 Task: Create a due date automation trigger when advanced on, on the tuesday of the week before a card is due add checklist with all checklists complete at 11:00 AM.
Action: Mouse moved to (863, 265)
Screenshot: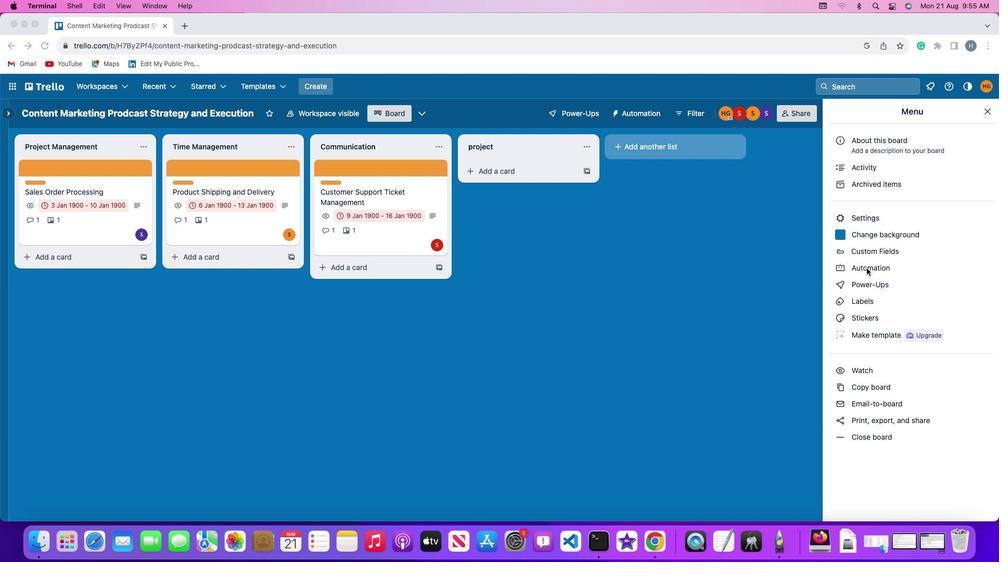 
Action: Mouse pressed left at (863, 265)
Screenshot: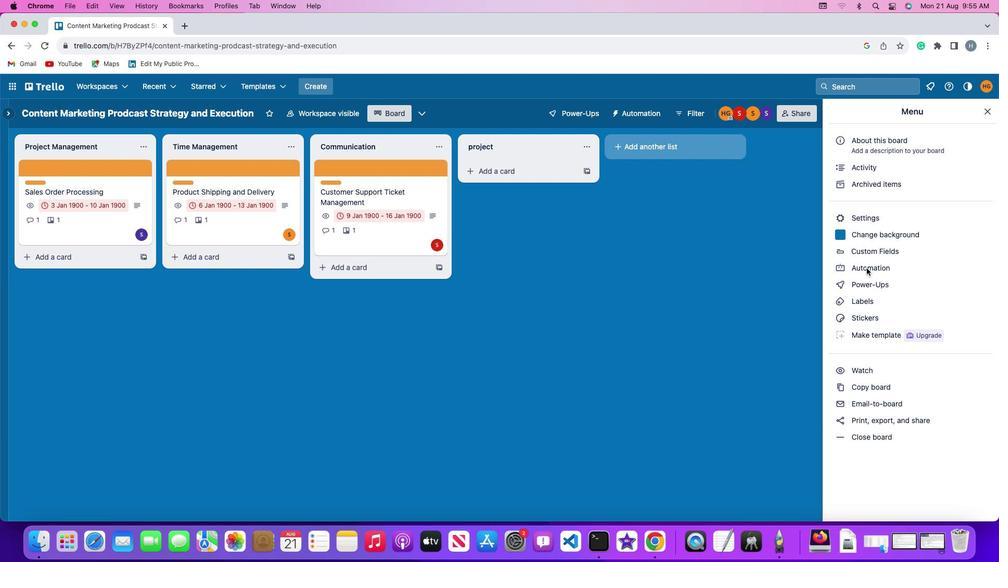 
Action: Mouse pressed left at (863, 265)
Screenshot: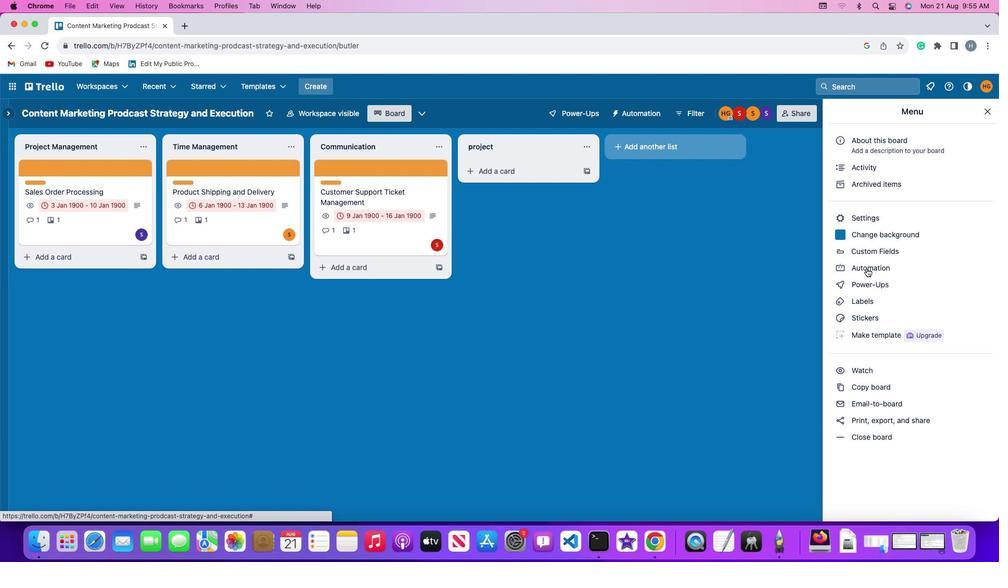 
Action: Mouse moved to (57, 242)
Screenshot: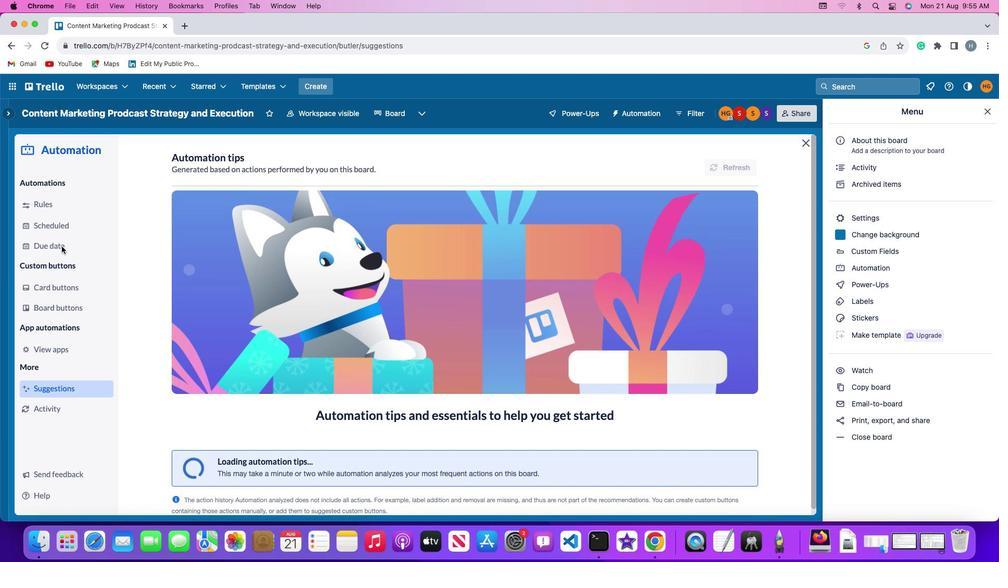 
Action: Mouse pressed left at (57, 242)
Screenshot: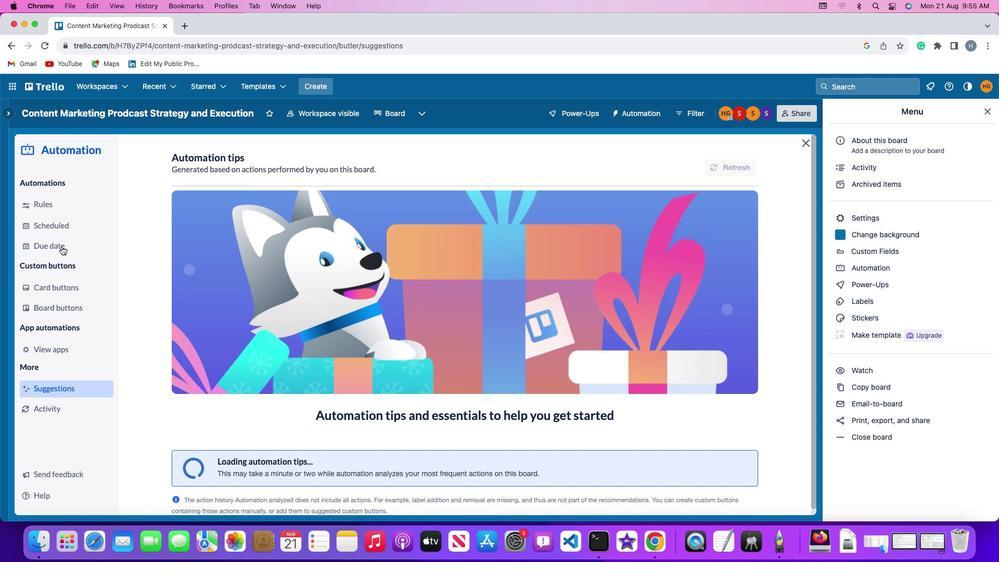 
Action: Mouse moved to (705, 155)
Screenshot: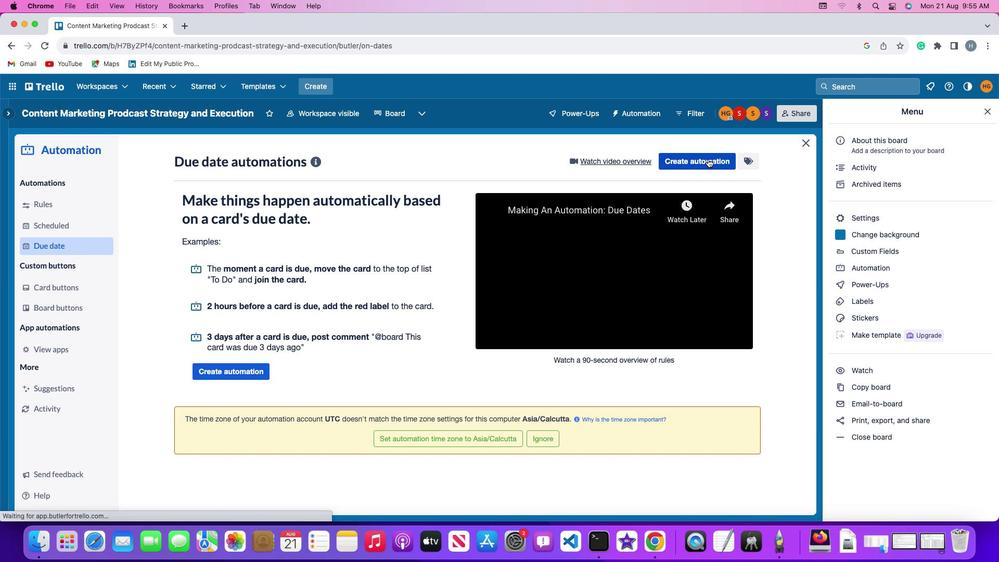 
Action: Mouse pressed left at (705, 155)
Screenshot: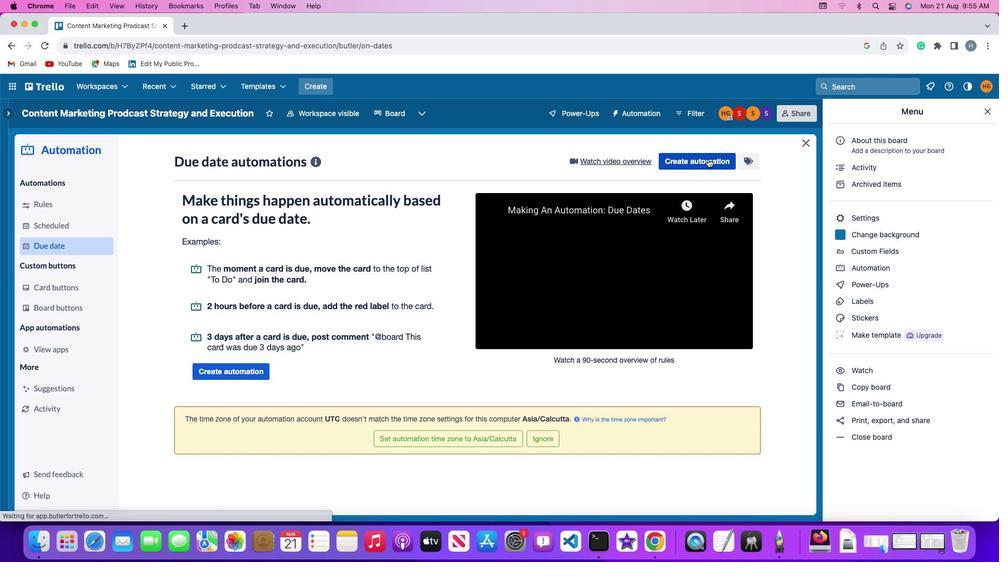 
Action: Mouse moved to (199, 256)
Screenshot: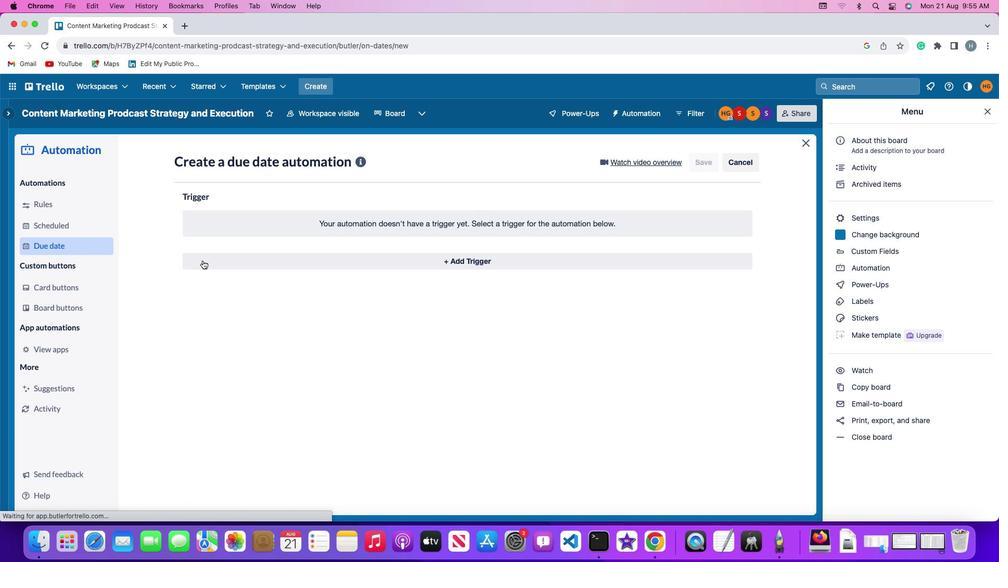 
Action: Mouse pressed left at (199, 256)
Screenshot: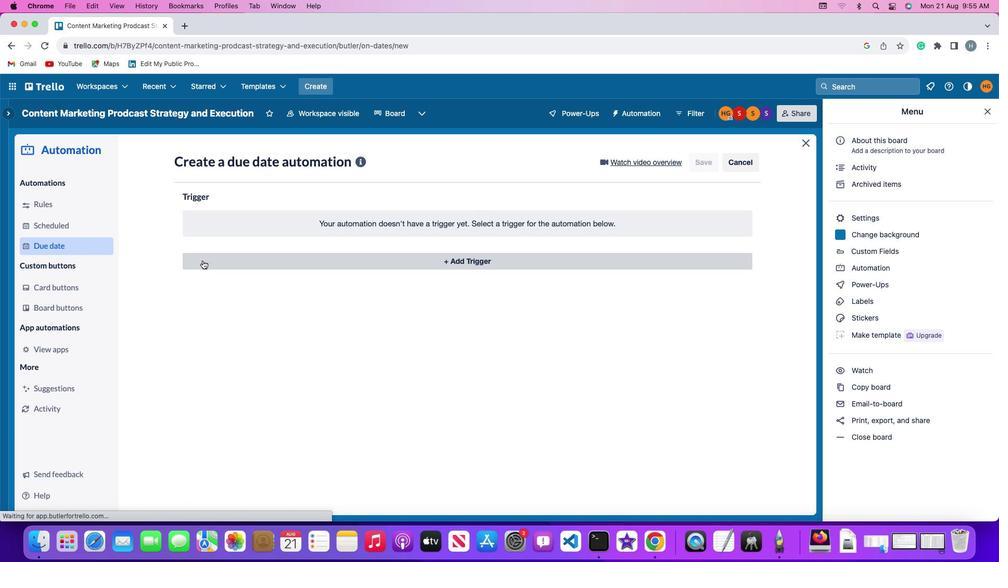 
Action: Mouse moved to (220, 446)
Screenshot: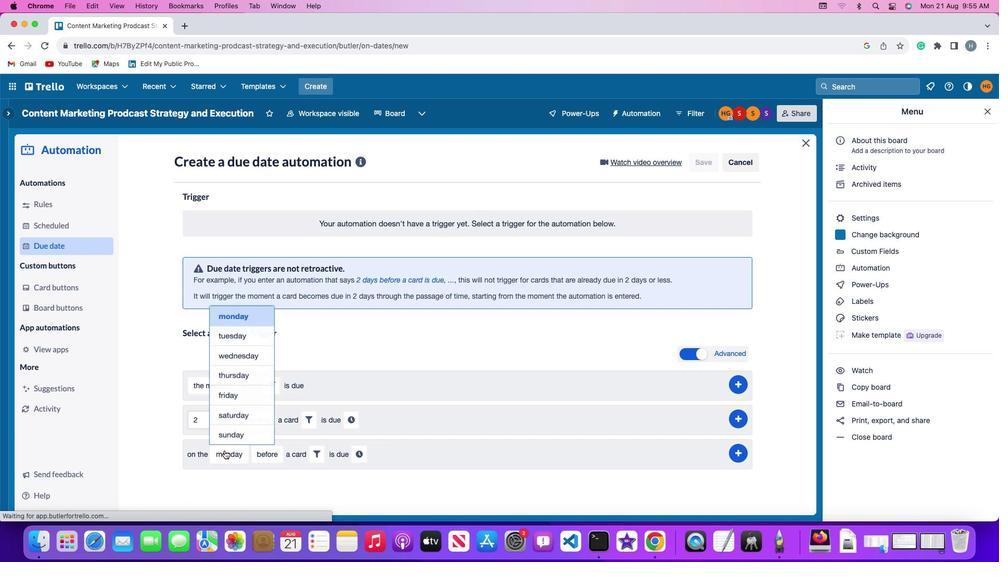 
Action: Mouse pressed left at (220, 446)
Screenshot: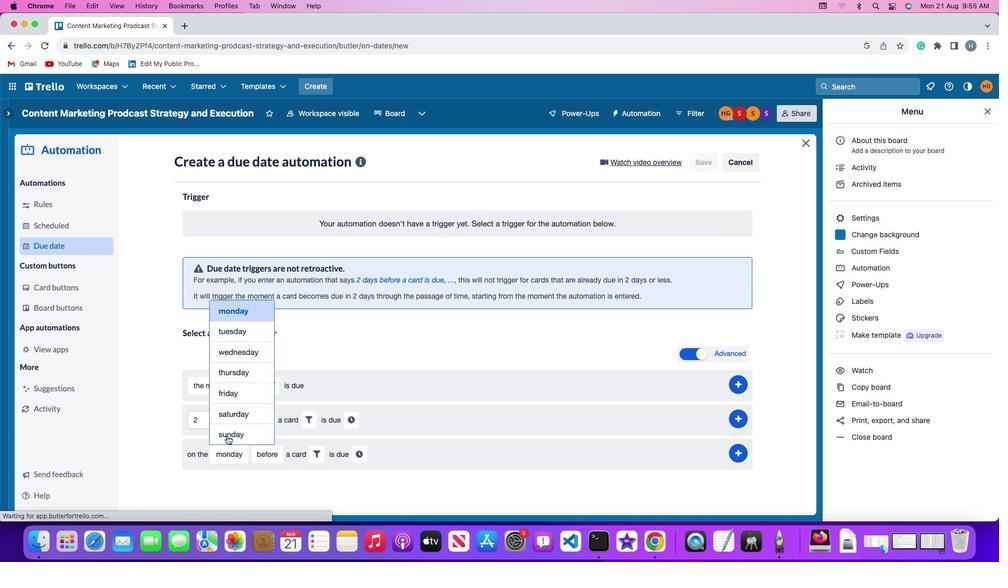 
Action: Mouse moved to (240, 326)
Screenshot: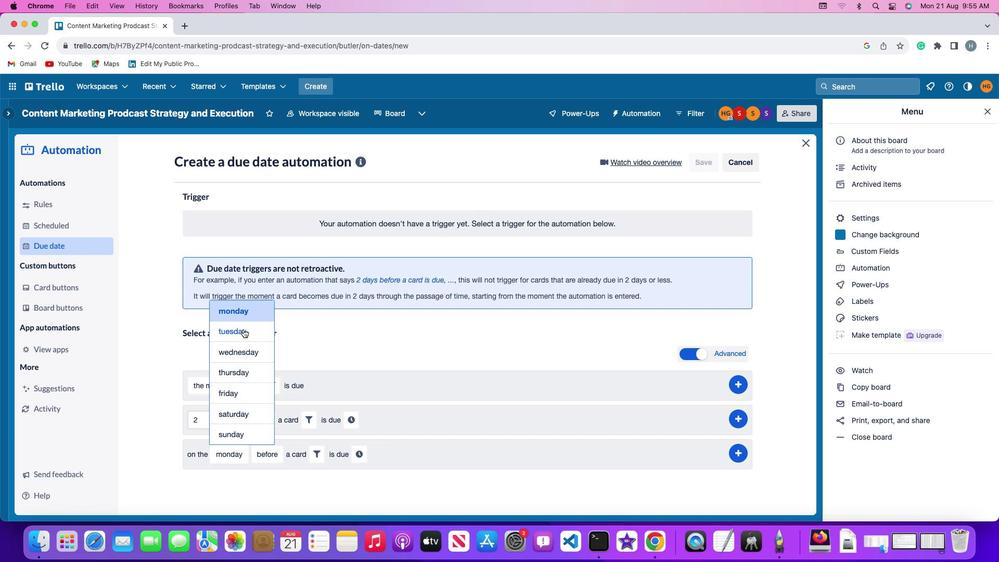 
Action: Mouse pressed left at (240, 326)
Screenshot: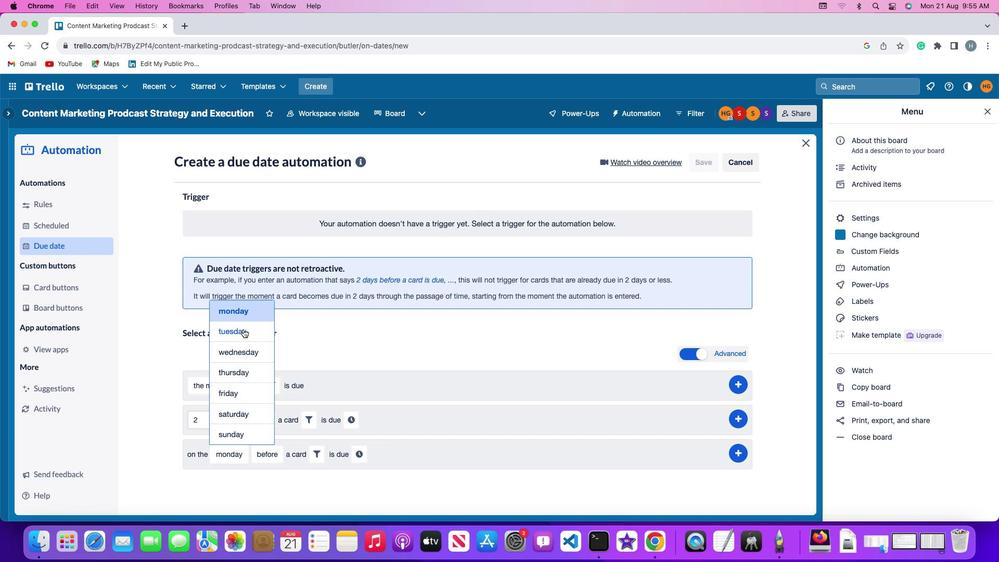 
Action: Mouse moved to (262, 453)
Screenshot: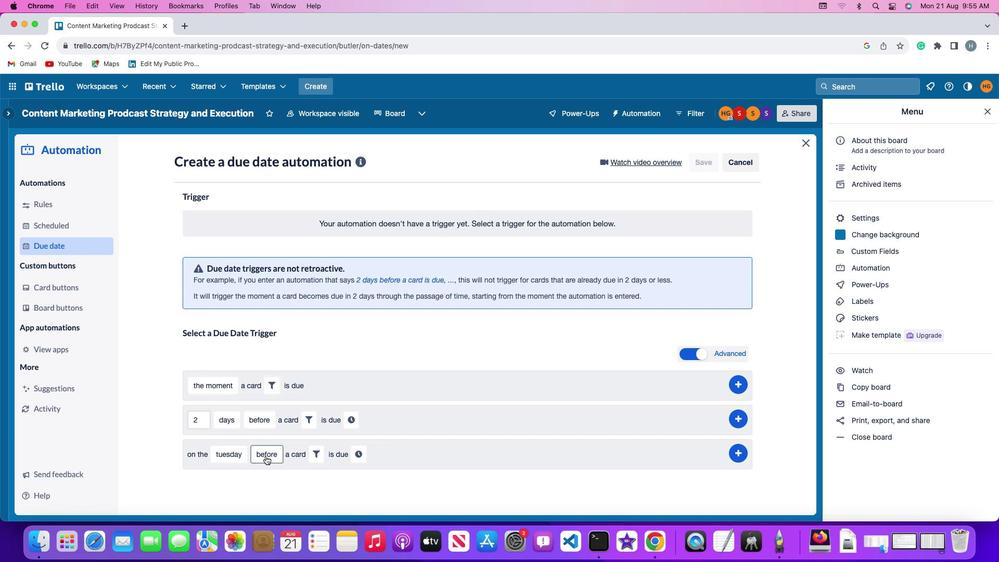 
Action: Mouse pressed left at (262, 453)
Screenshot: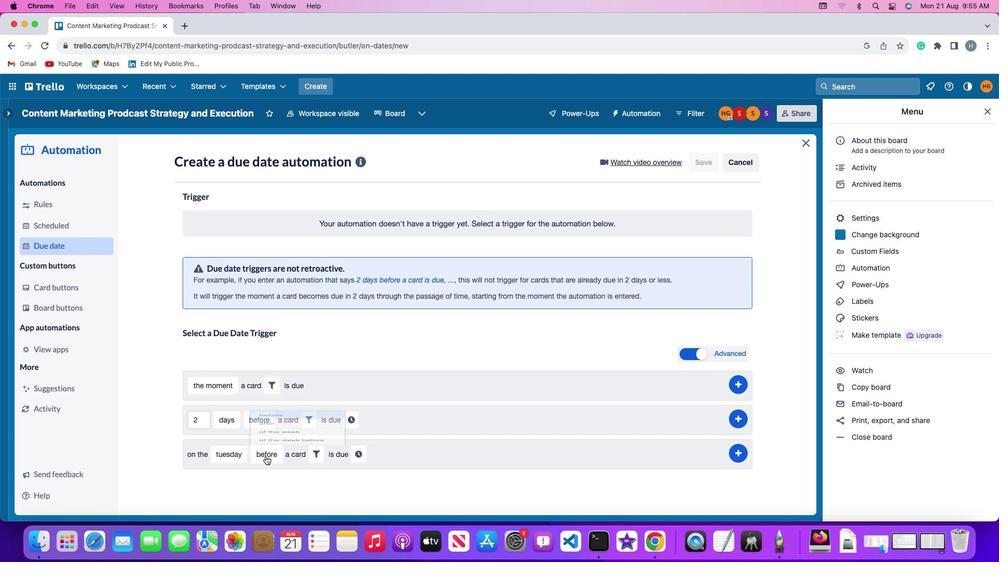 
Action: Mouse moved to (268, 433)
Screenshot: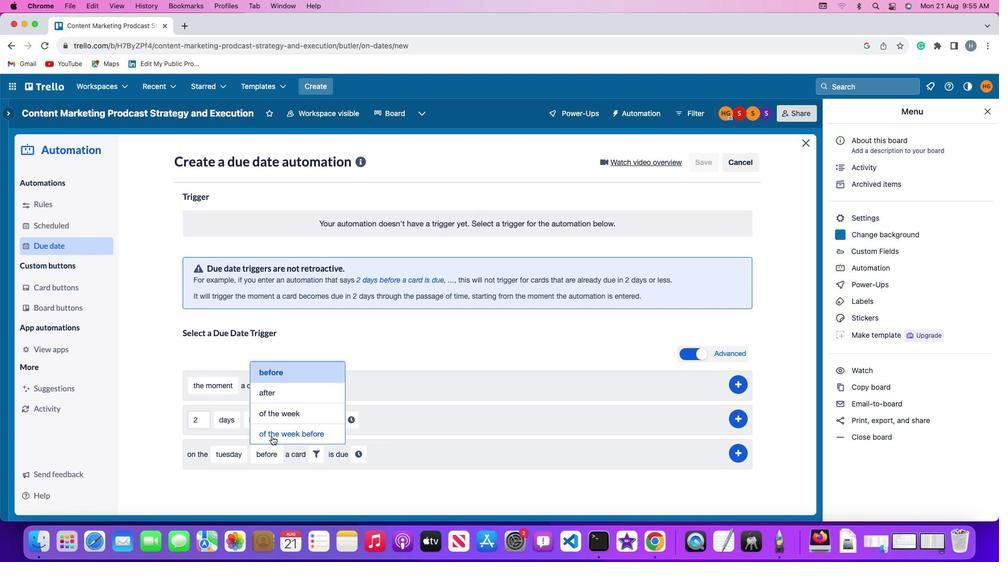 
Action: Mouse pressed left at (268, 433)
Screenshot: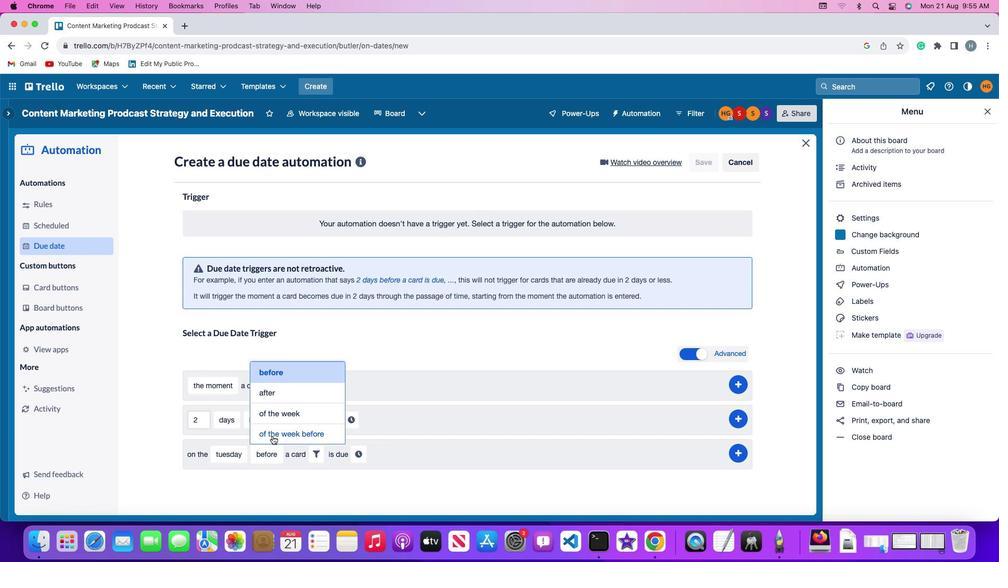 
Action: Mouse moved to (358, 449)
Screenshot: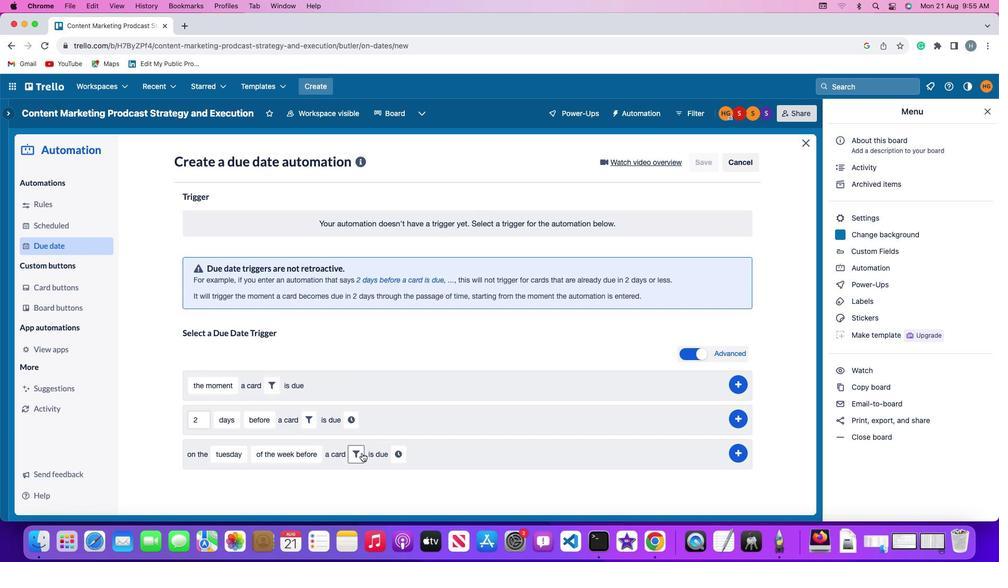 
Action: Mouse pressed left at (358, 449)
Screenshot: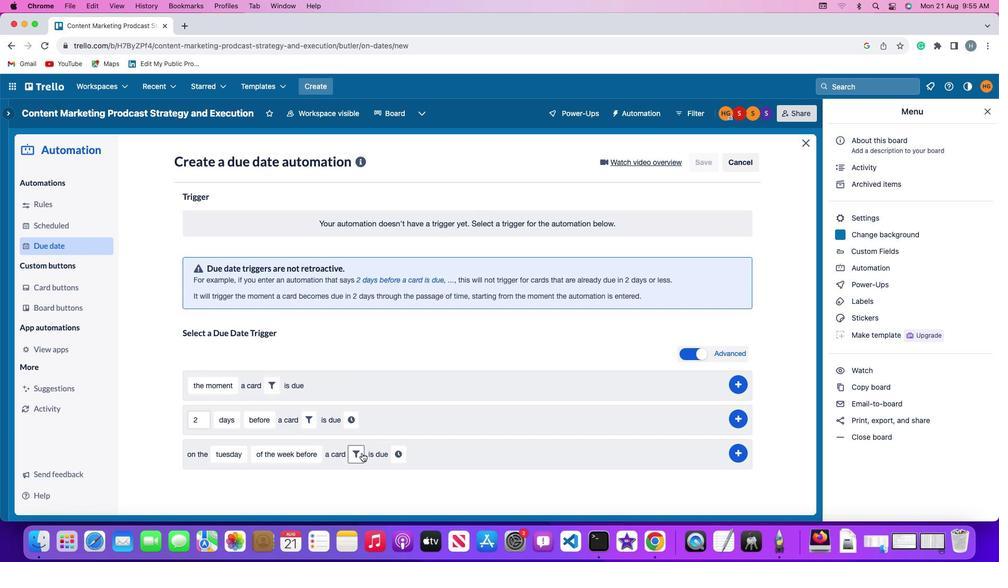 
Action: Mouse moved to (443, 486)
Screenshot: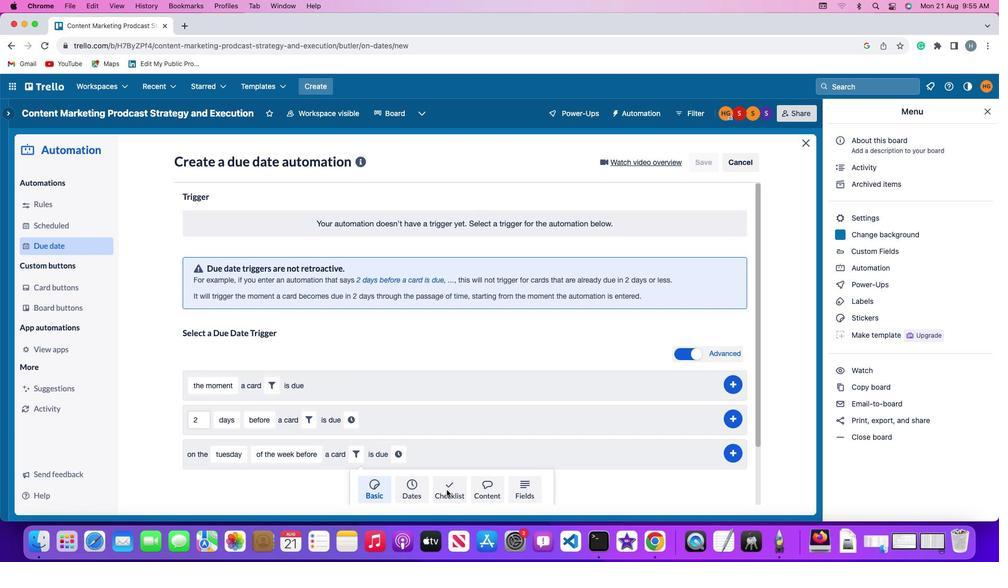 
Action: Mouse pressed left at (443, 486)
Screenshot: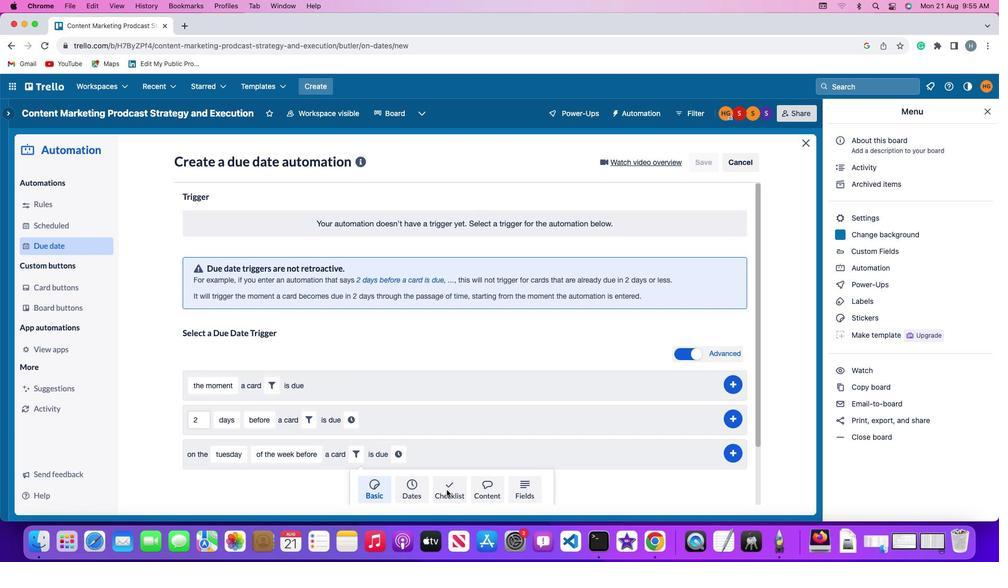
Action: Mouse moved to (276, 480)
Screenshot: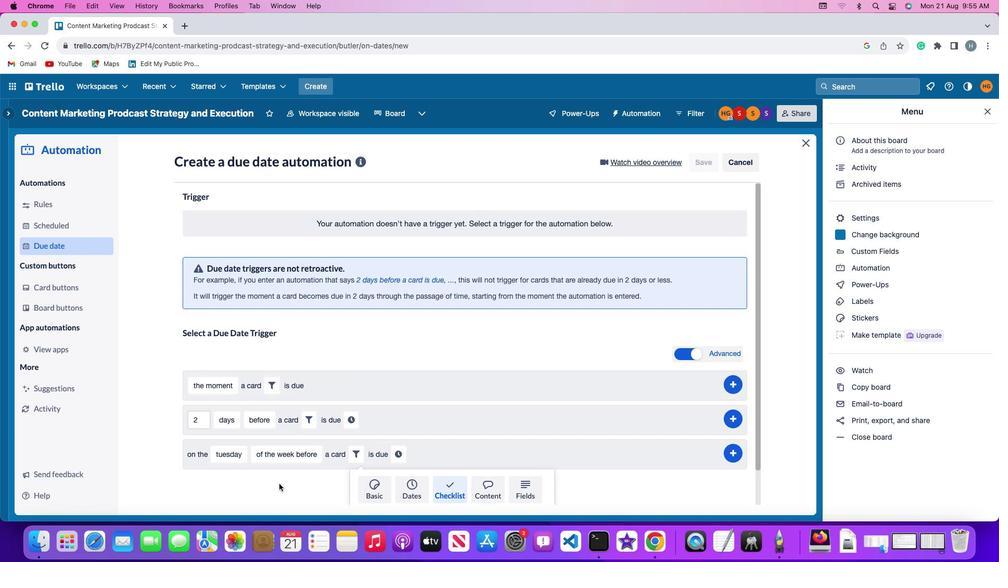 
Action: Mouse scrolled (276, 480) with delta (-3, -3)
Screenshot: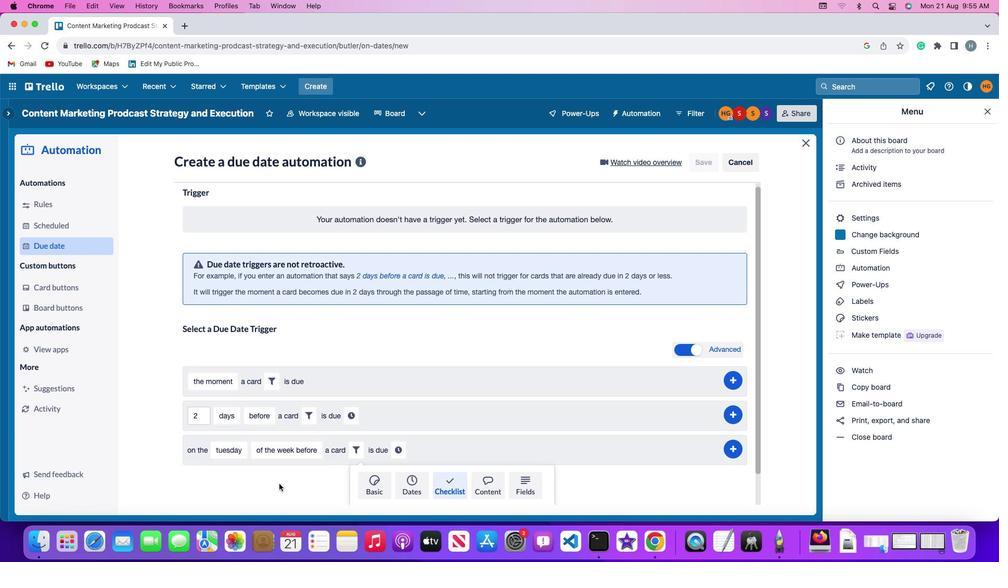 
Action: Mouse scrolled (276, 480) with delta (-3, -3)
Screenshot: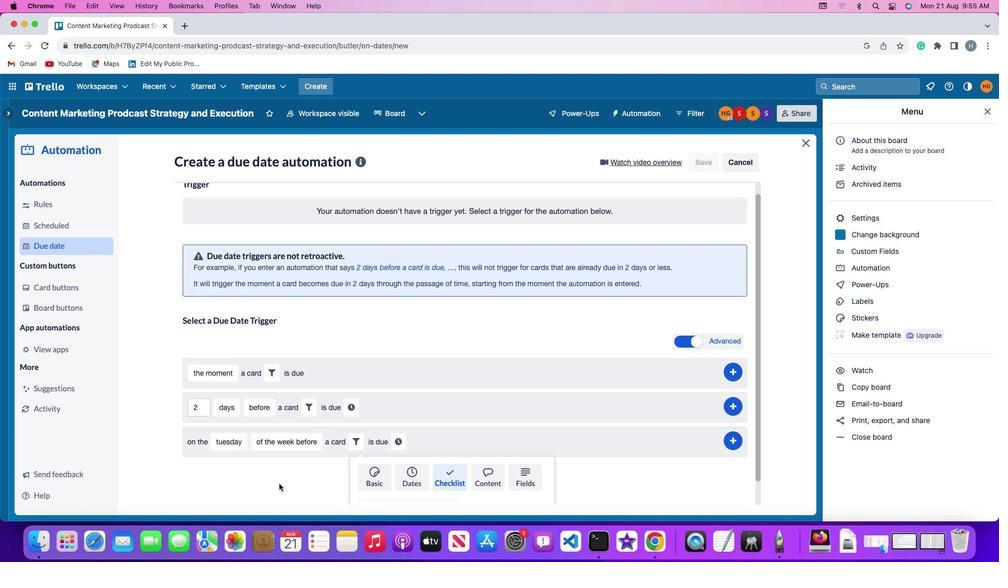 
Action: Mouse scrolled (276, 480) with delta (-3, -4)
Screenshot: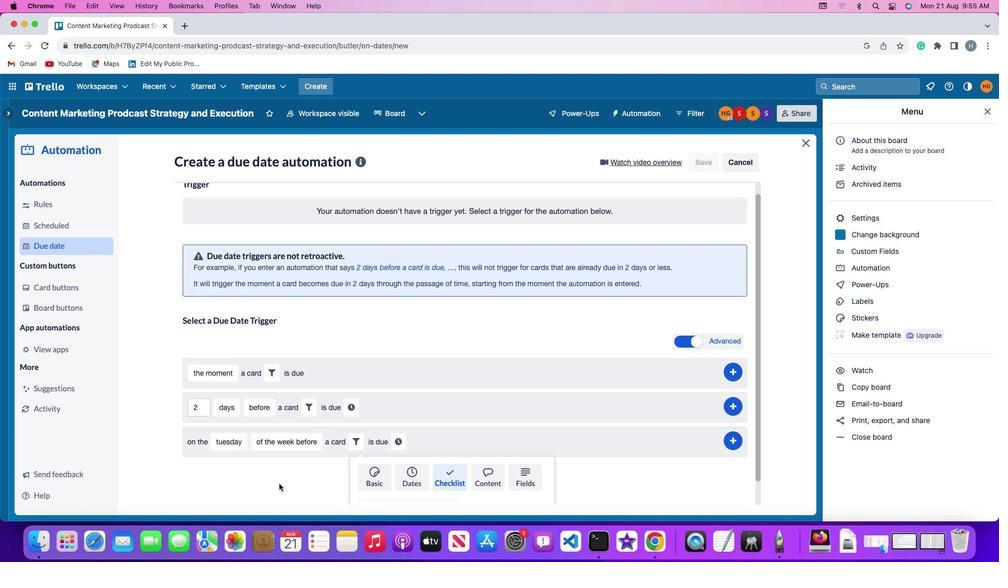 
Action: Mouse scrolled (276, 480) with delta (-3, -5)
Screenshot: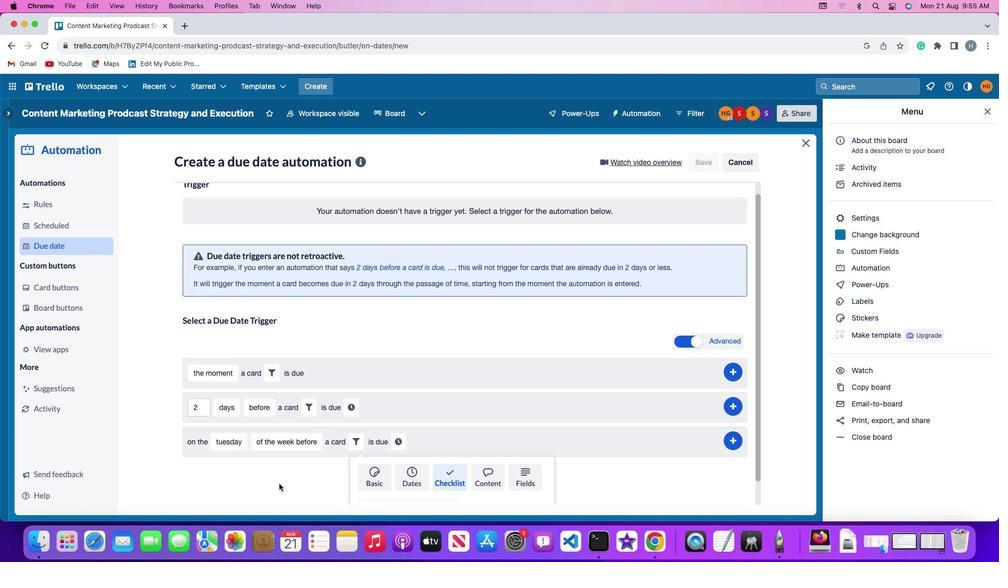 
Action: Mouse moved to (276, 480)
Screenshot: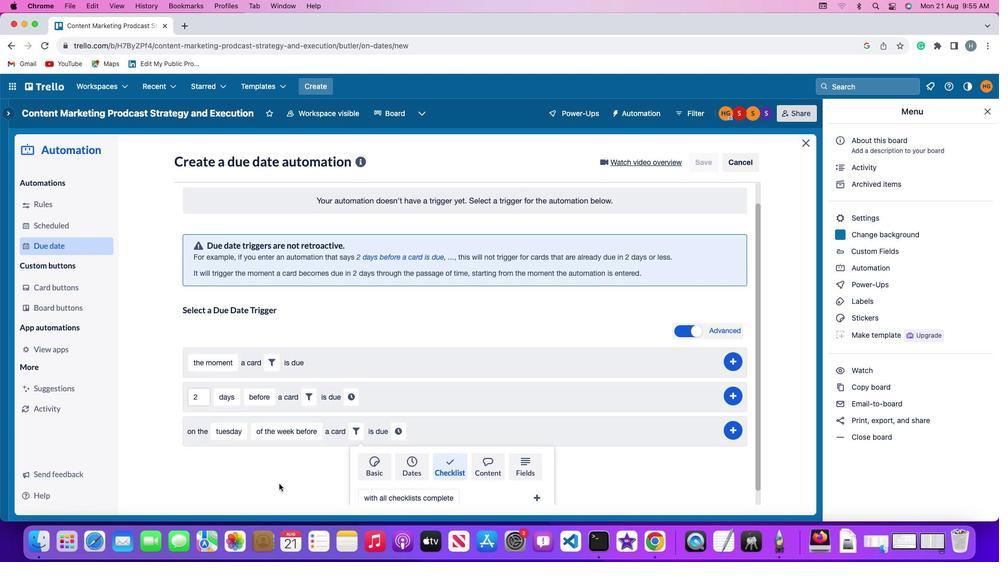 
Action: Mouse scrolled (276, 480) with delta (-3, -6)
Screenshot: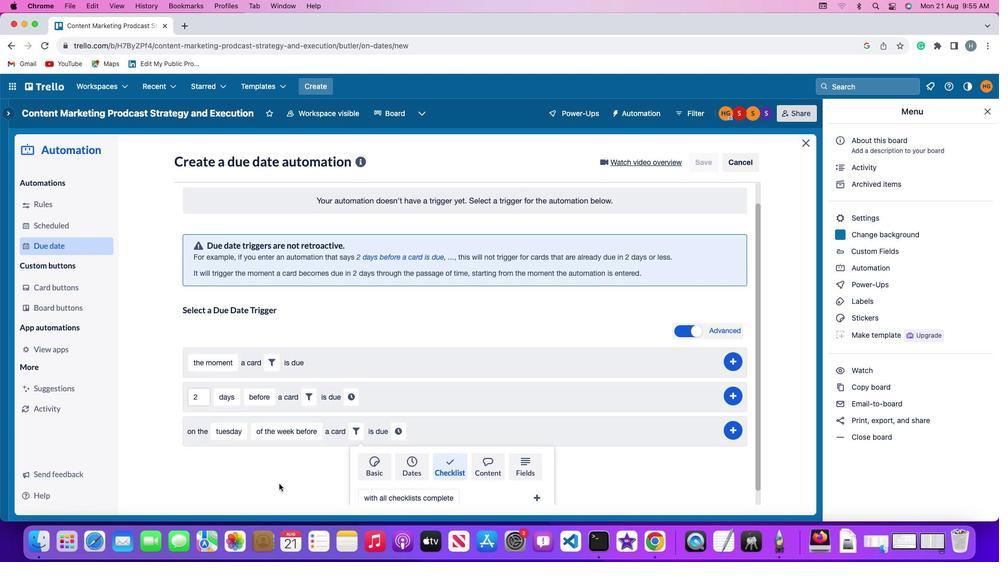 
Action: Mouse moved to (371, 480)
Screenshot: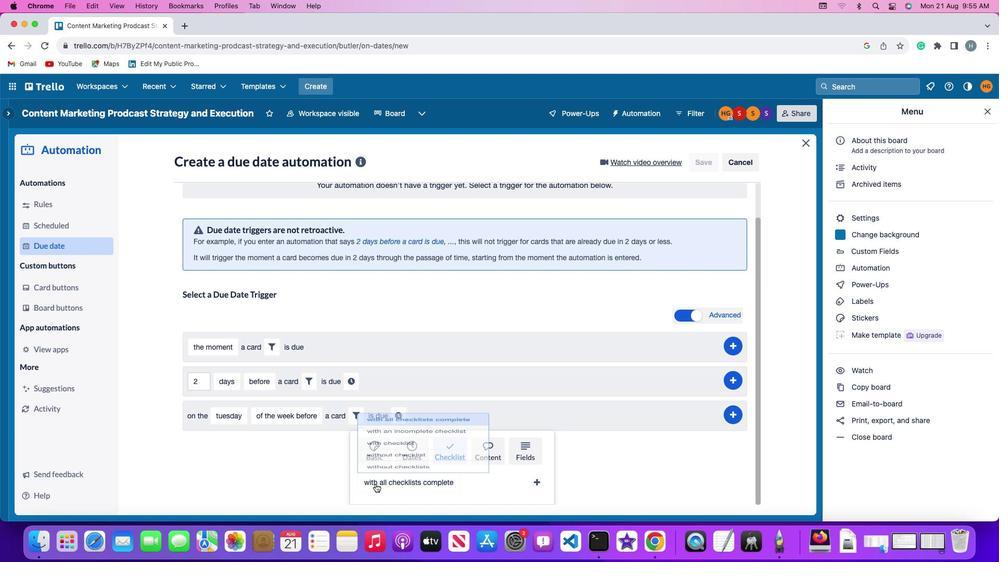 
Action: Mouse pressed left at (371, 480)
Screenshot: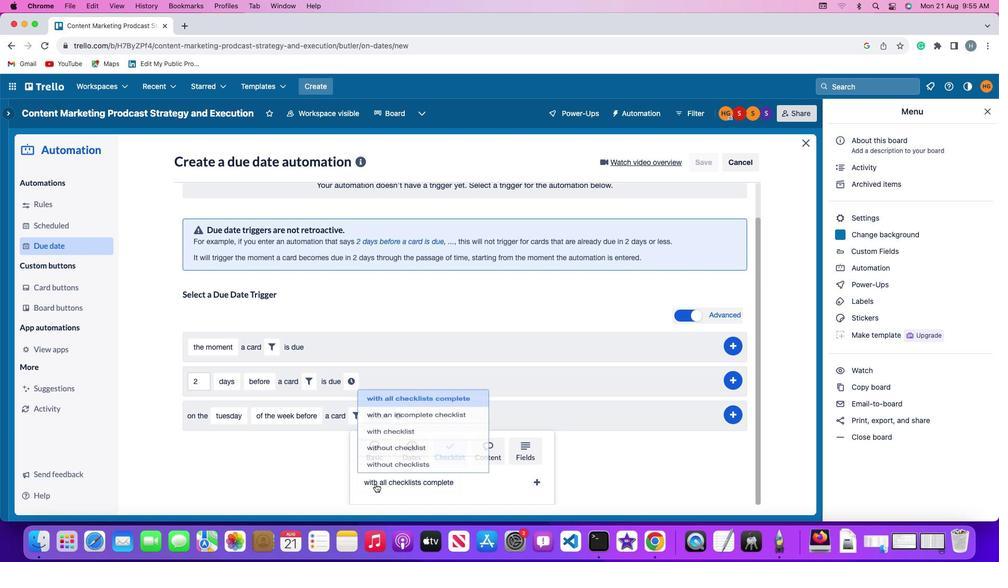 
Action: Mouse moved to (414, 374)
Screenshot: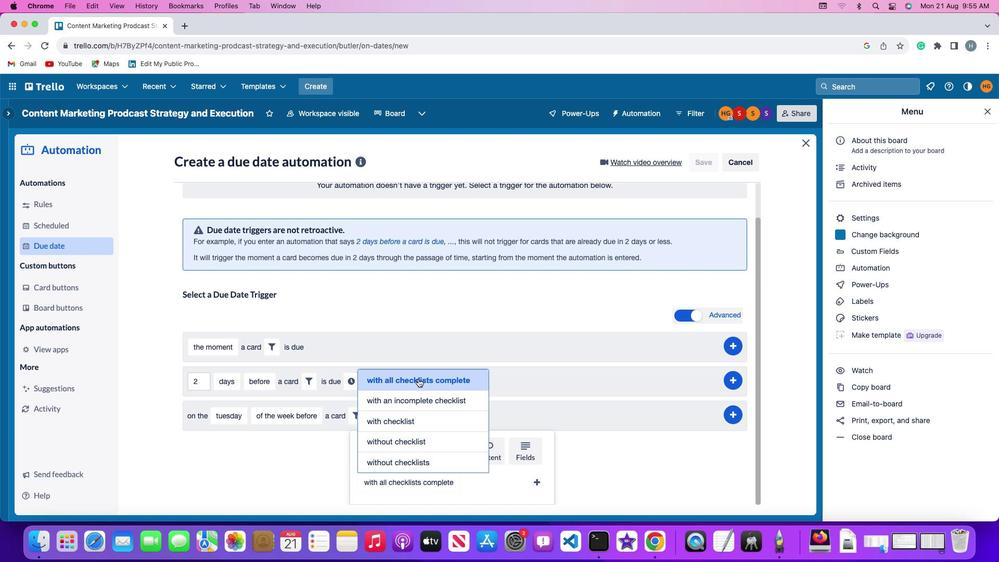 
Action: Mouse pressed left at (414, 374)
Screenshot: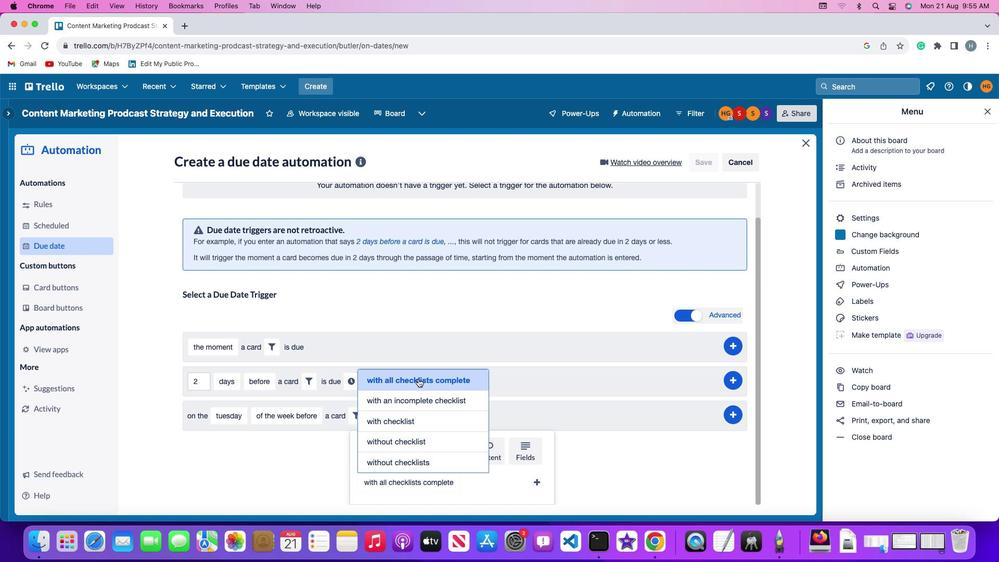 
Action: Mouse moved to (533, 473)
Screenshot: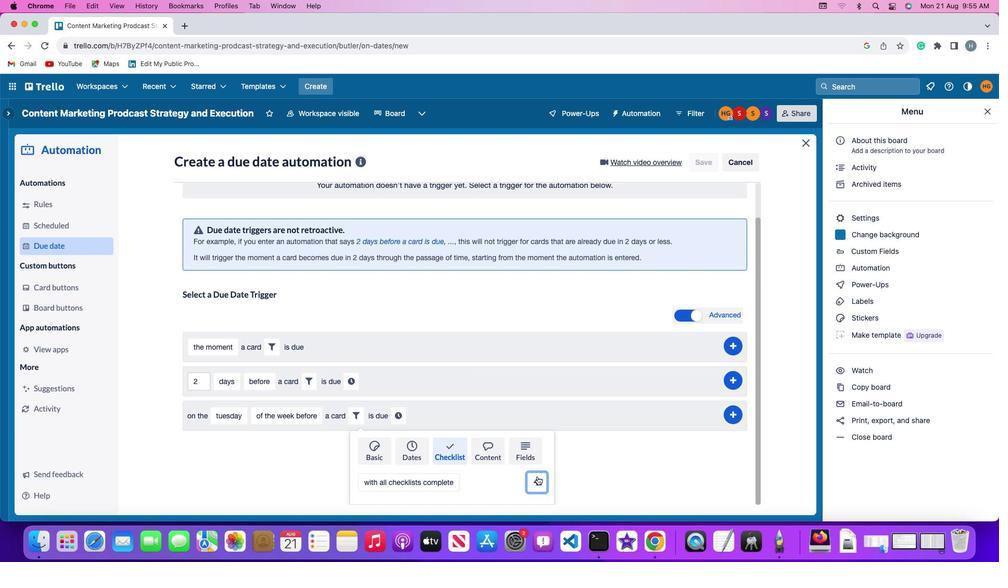 
Action: Mouse pressed left at (533, 473)
Screenshot: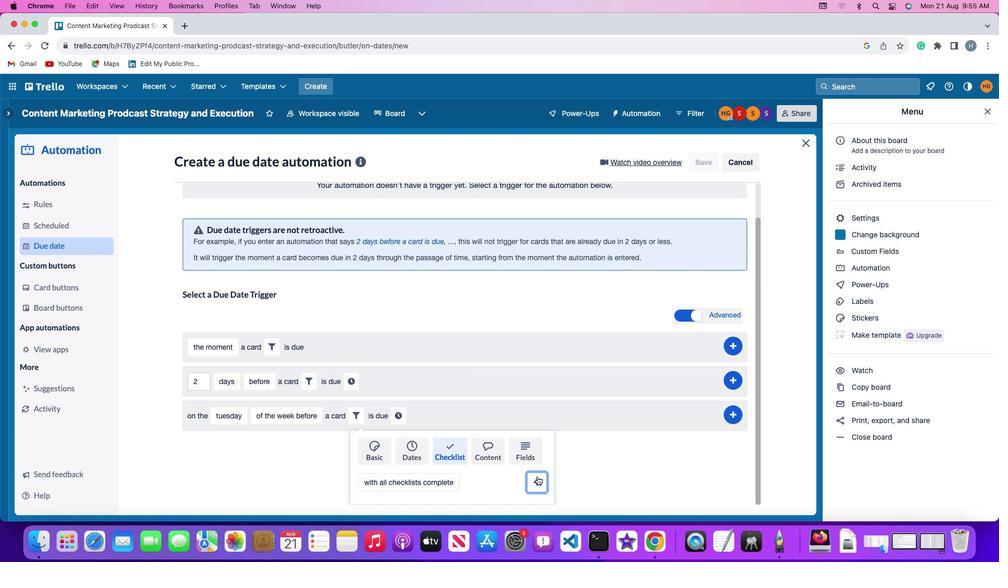 
Action: Mouse moved to (509, 448)
Screenshot: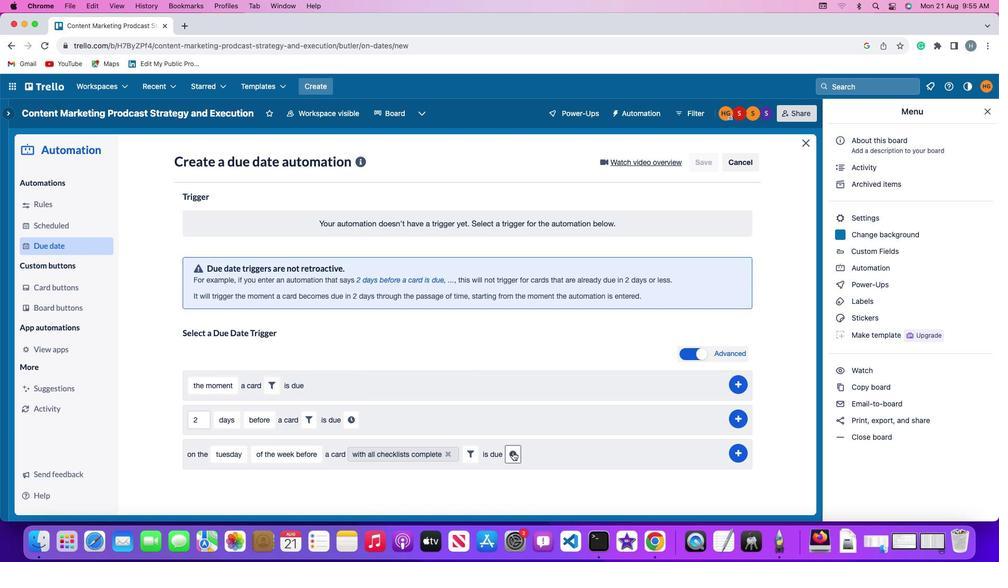 
Action: Mouse pressed left at (509, 448)
Screenshot: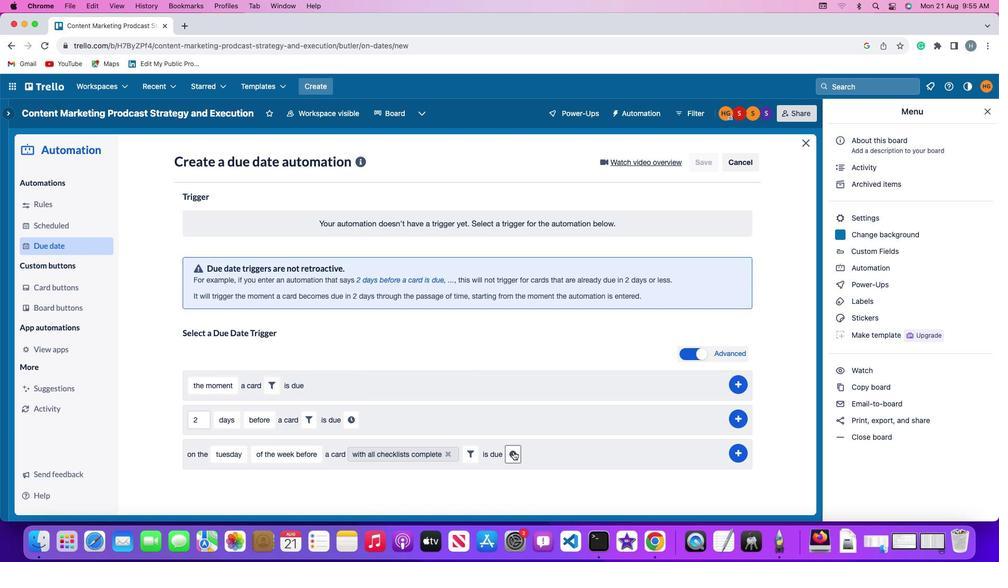 
Action: Mouse moved to (535, 453)
Screenshot: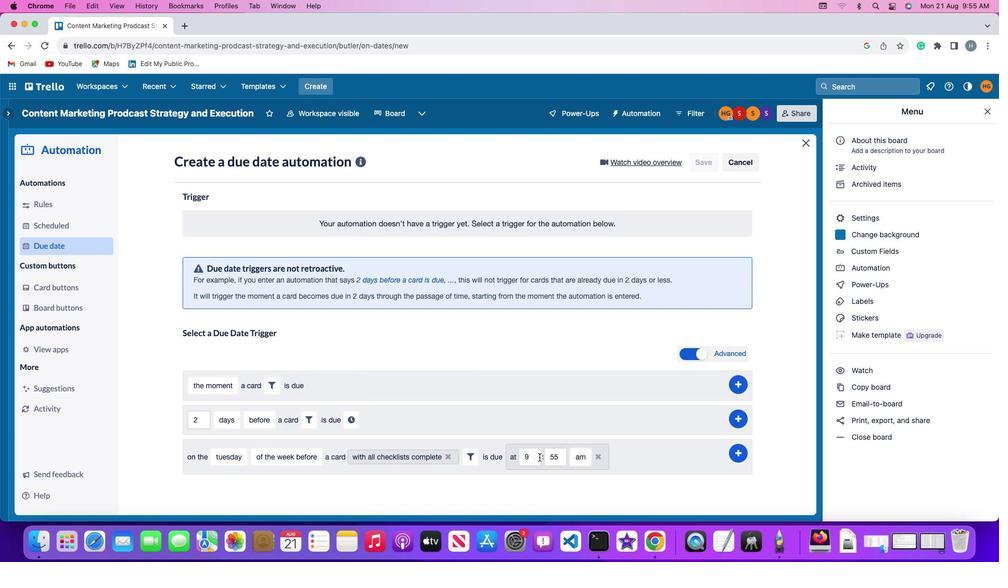 
Action: Mouse pressed left at (535, 453)
Screenshot: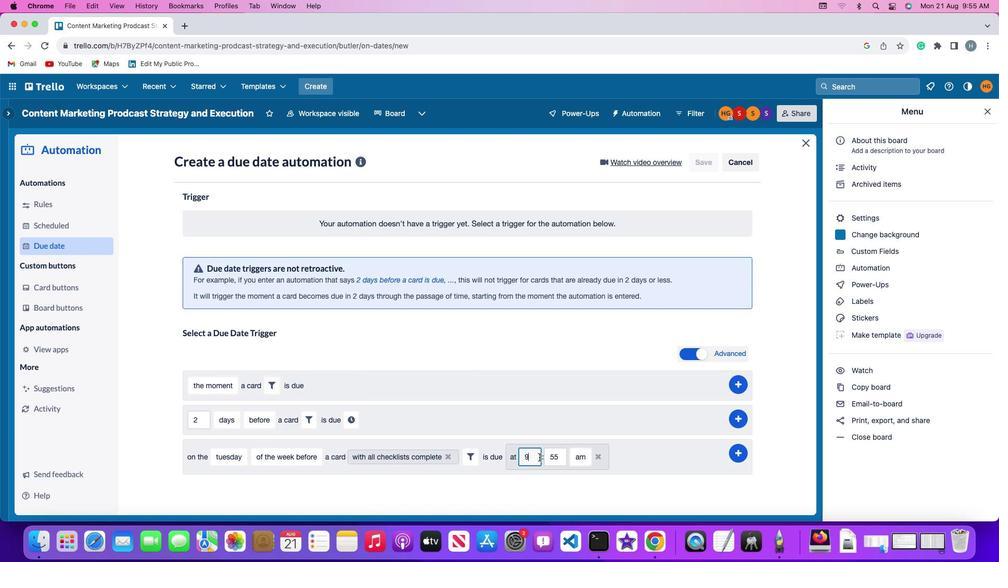 
Action: Mouse moved to (536, 452)
Screenshot: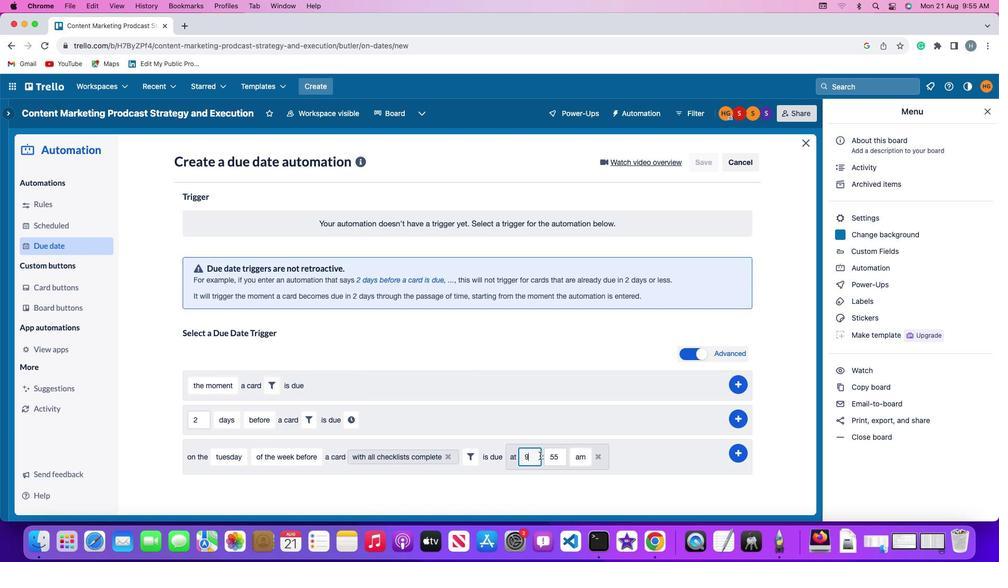 
Action: Key pressed Key.backspace'1''1'
Screenshot: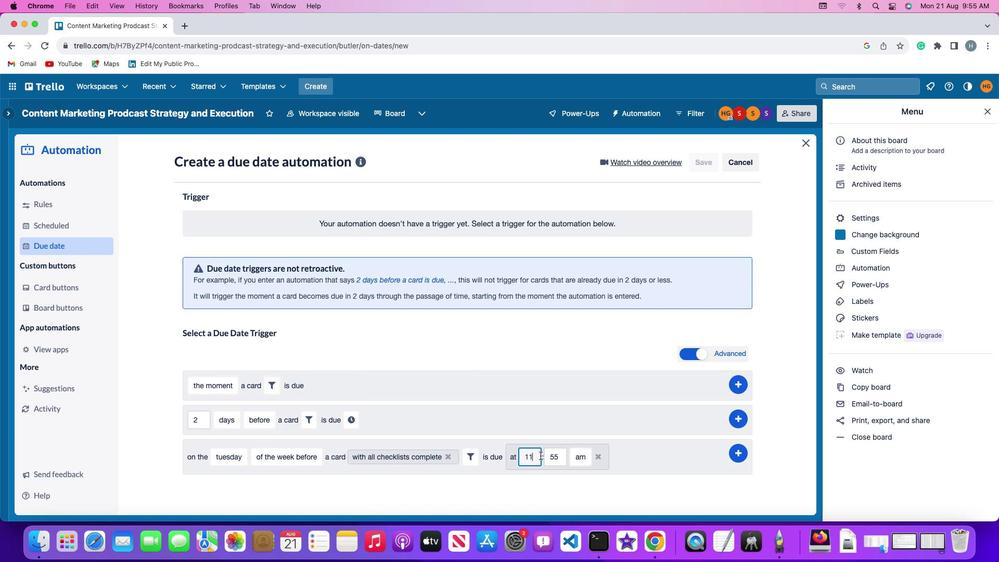 
Action: Mouse moved to (536, 452)
Screenshot: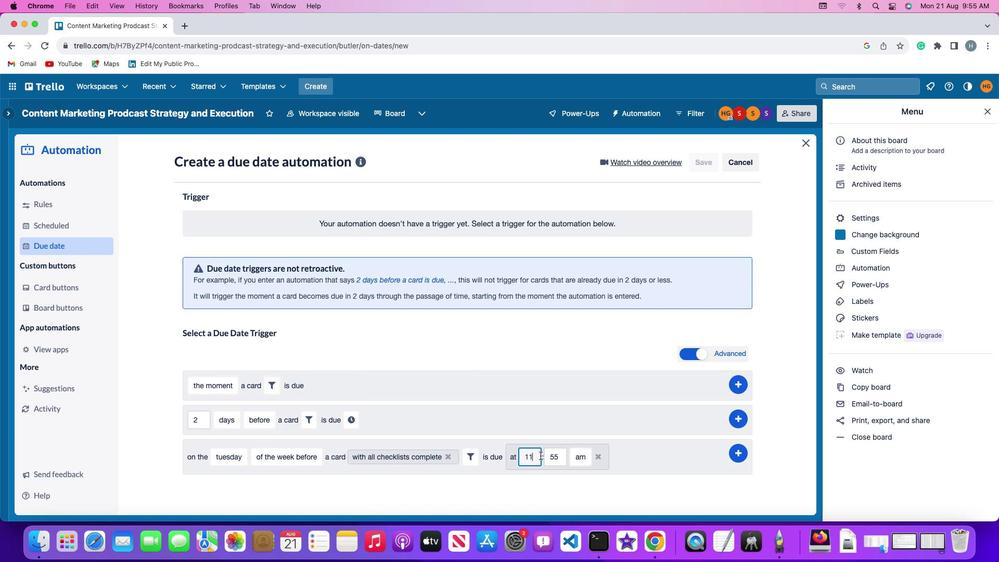 
Action: Key pressed '1'
Screenshot: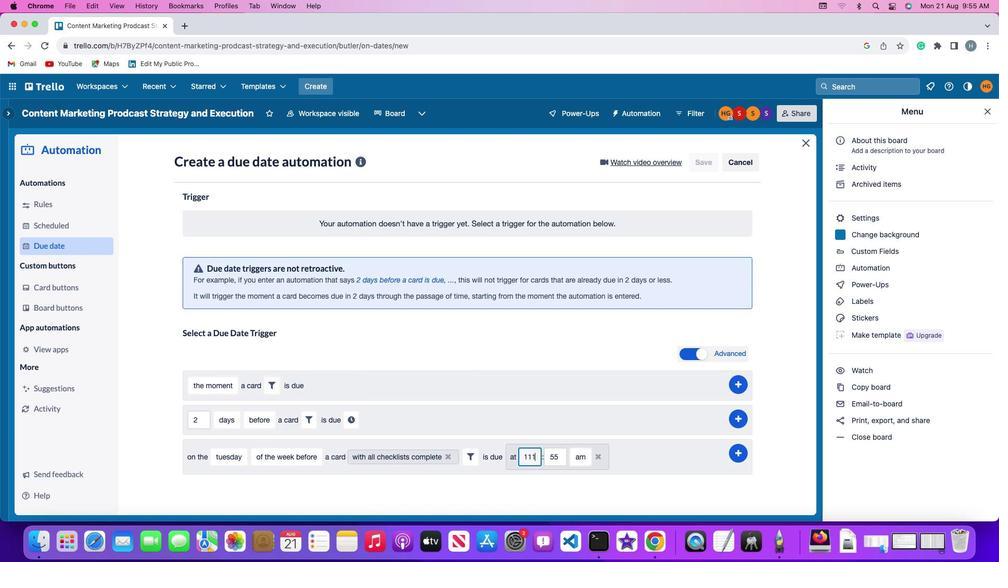 
Action: Mouse moved to (541, 452)
Screenshot: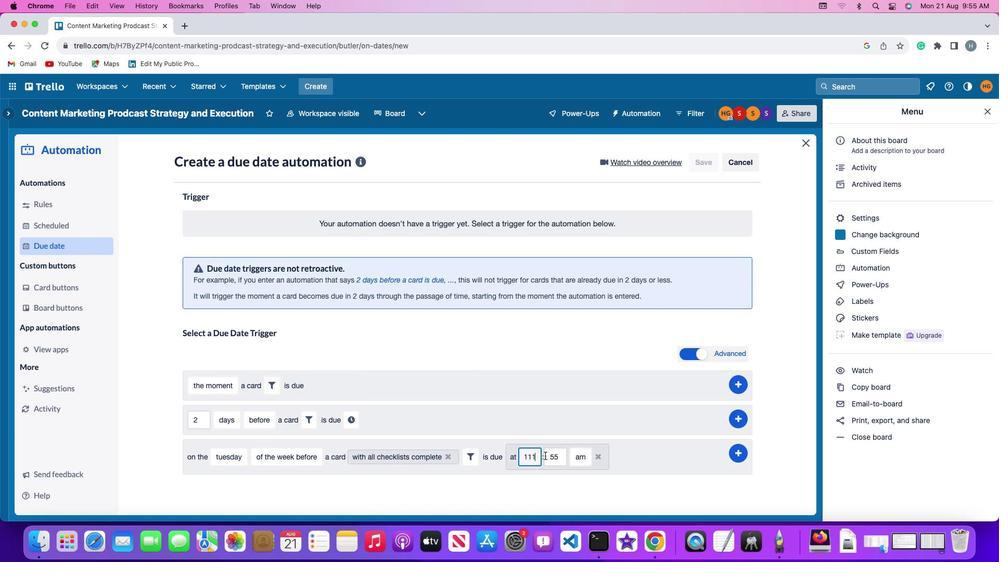 
Action: Key pressed Key.backspace
Screenshot: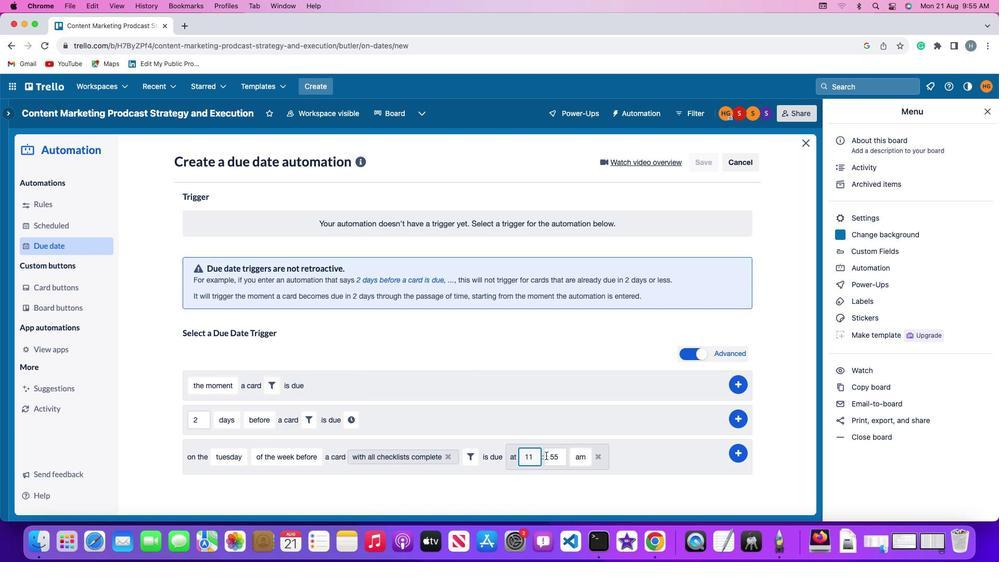 
Action: Mouse moved to (560, 451)
Screenshot: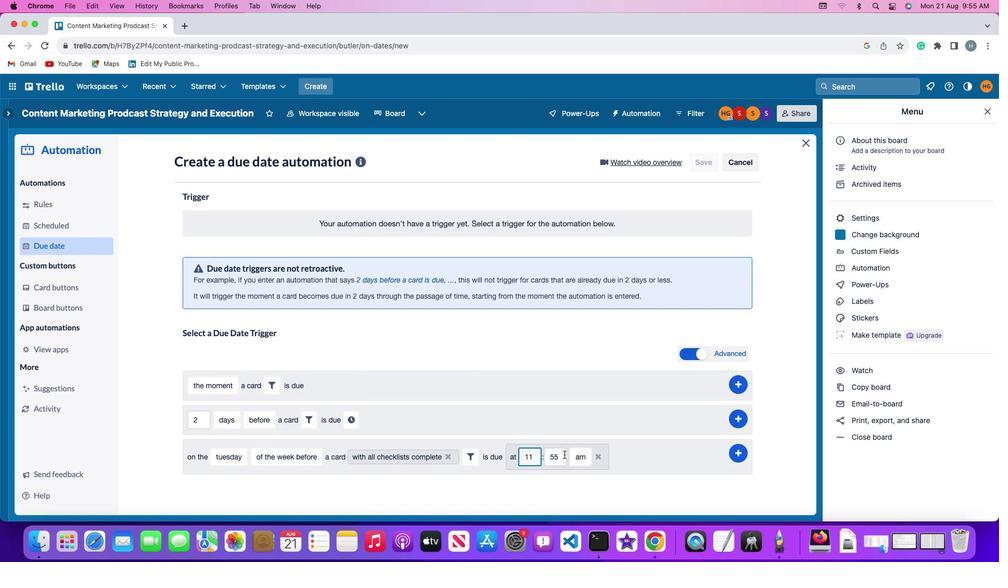 
Action: Mouse pressed left at (560, 451)
Screenshot: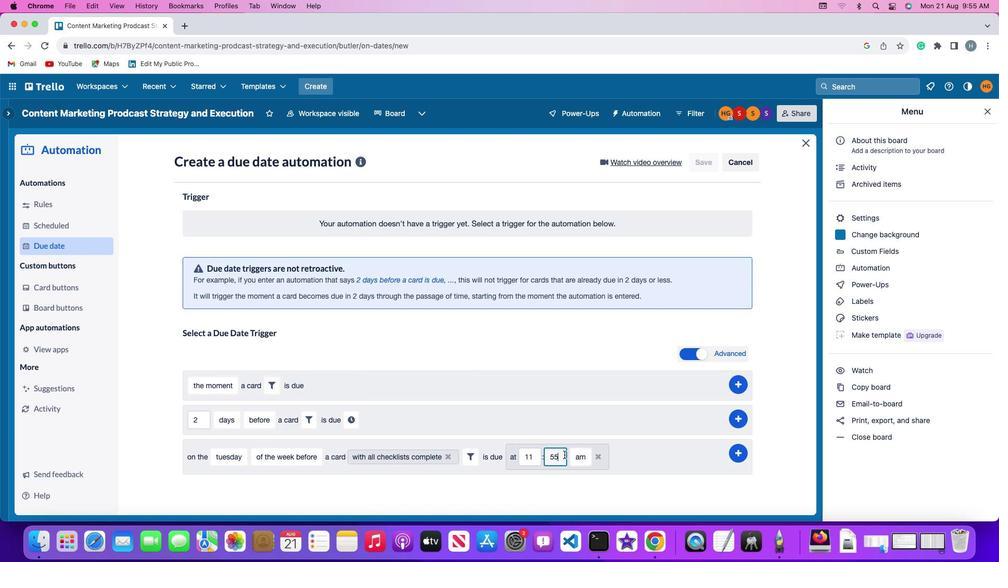 
Action: Key pressed Key.backspaceKey.backspace'0'
Screenshot: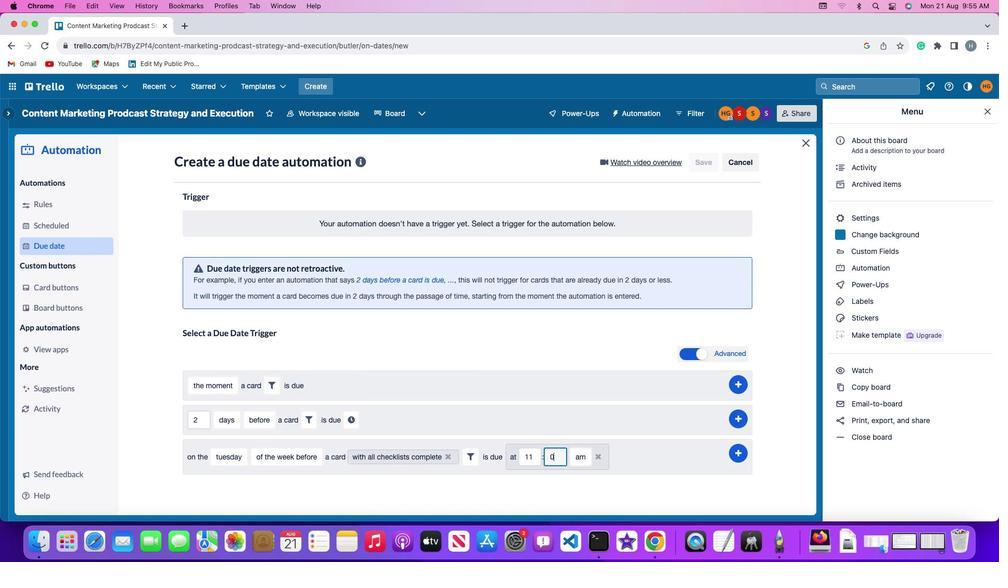 
Action: Mouse moved to (574, 451)
Screenshot: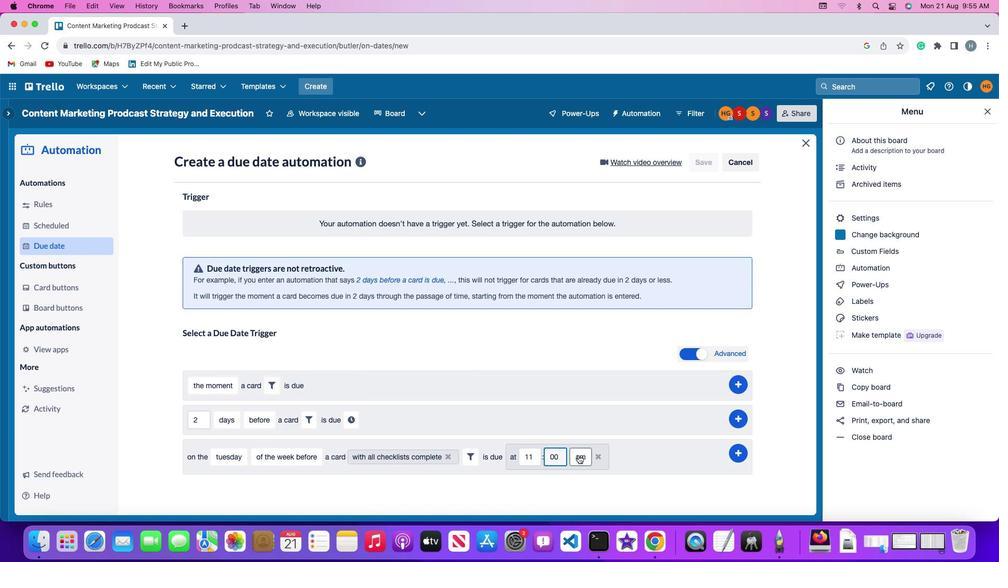 
Action: Mouse pressed left at (574, 451)
Screenshot: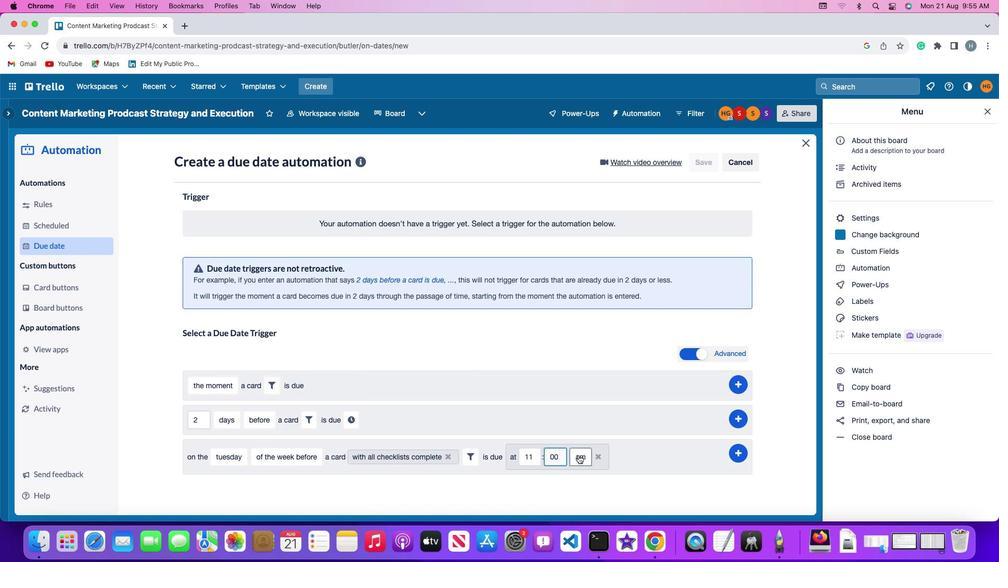 
Action: Mouse moved to (576, 469)
Screenshot: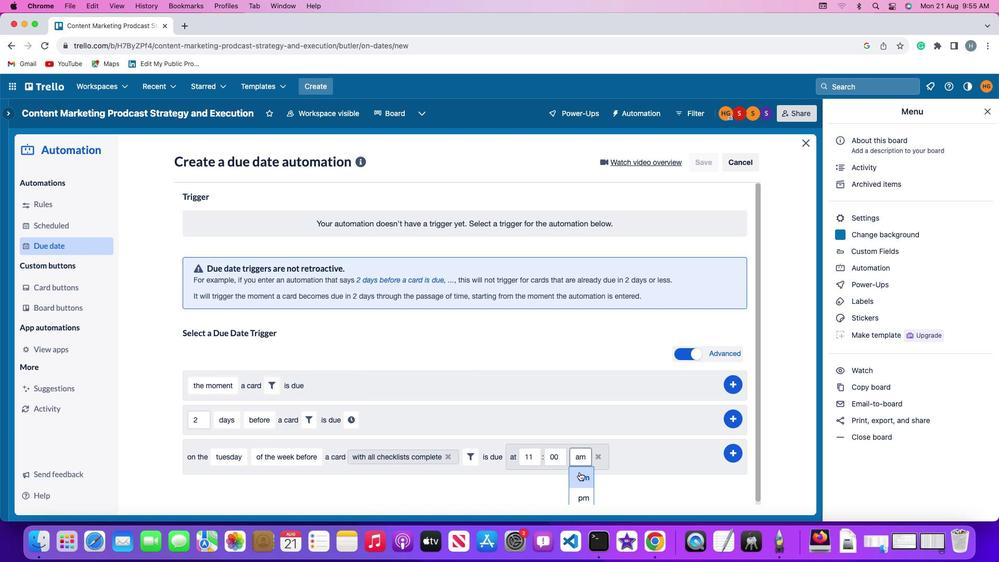 
Action: Mouse pressed left at (576, 469)
Screenshot: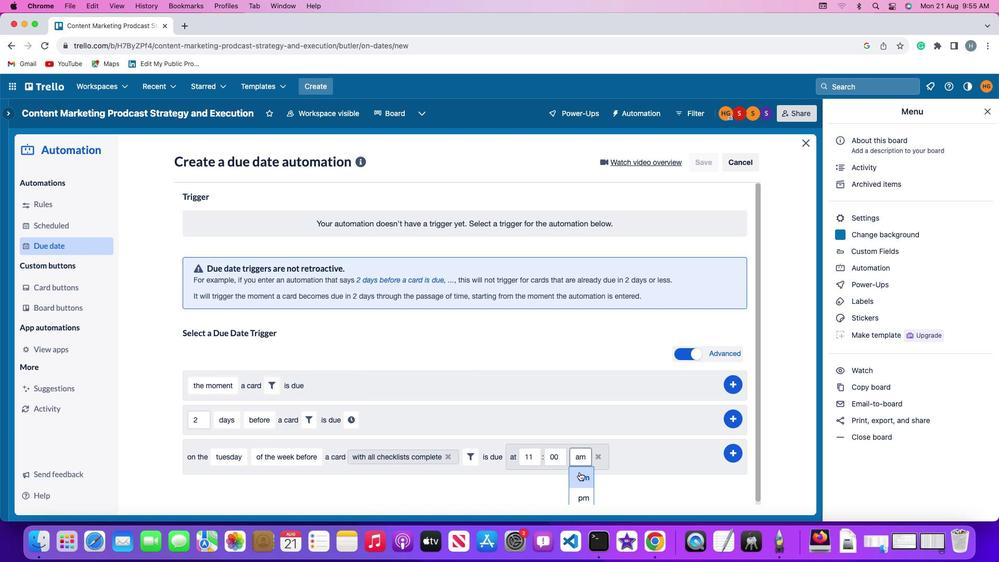 
Action: Mouse moved to (734, 447)
Screenshot: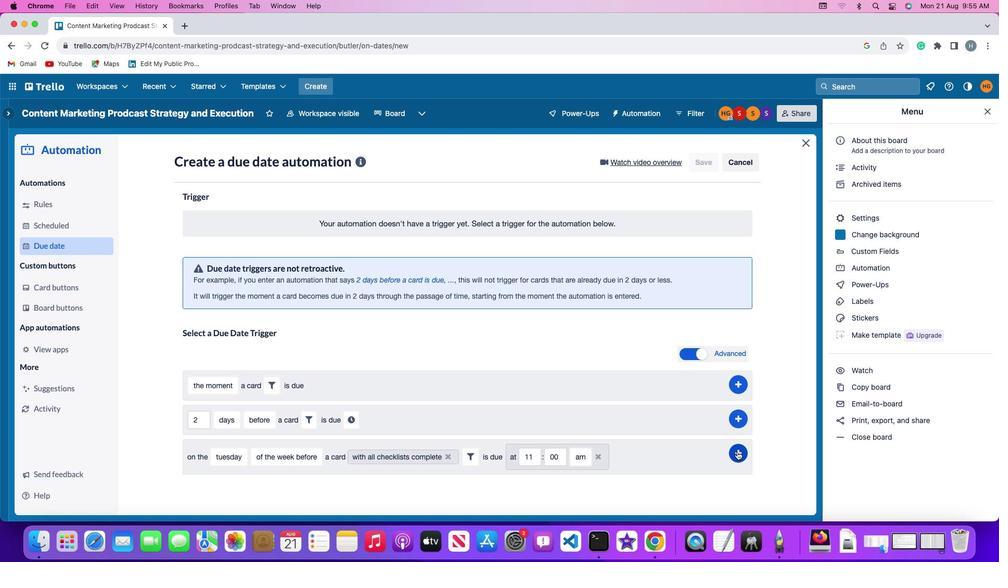 
Action: Mouse pressed left at (734, 447)
Screenshot: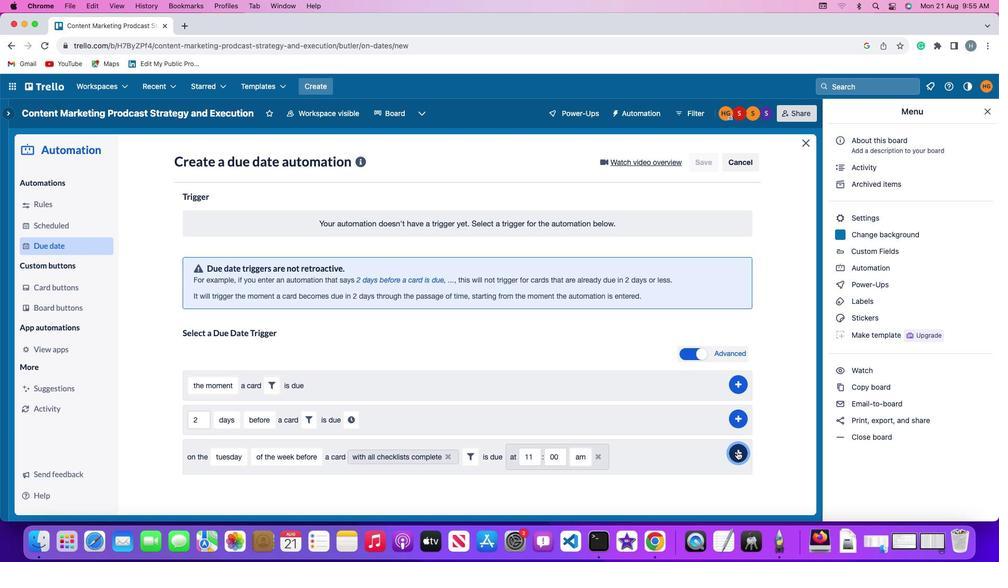 
Action: Mouse moved to (773, 397)
Screenshot: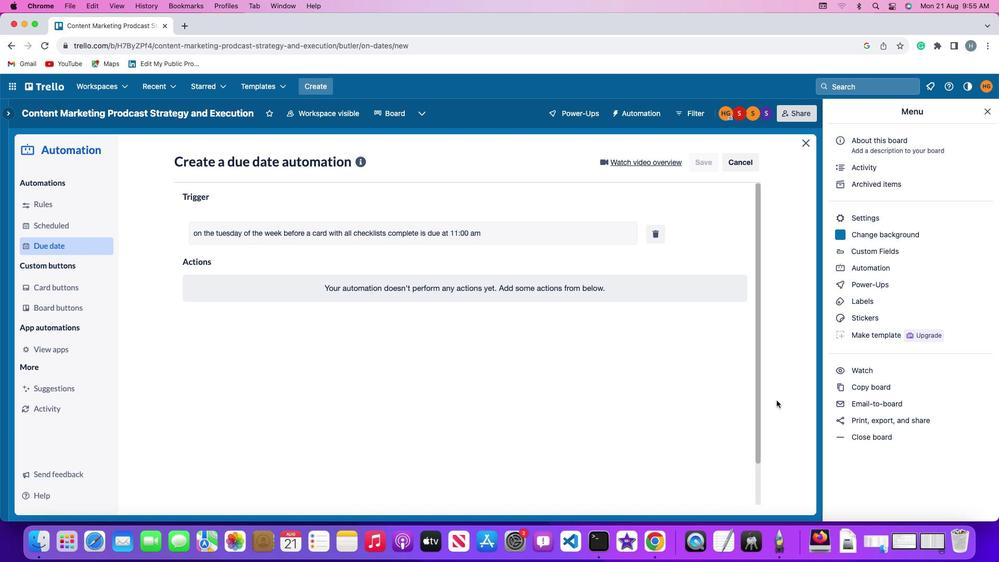 
